 Task: Use the formula "MARGINOFERROR" in spreadsheet "Project portfolio".
Action: Mouse moved to (679, 102)
Screenshot: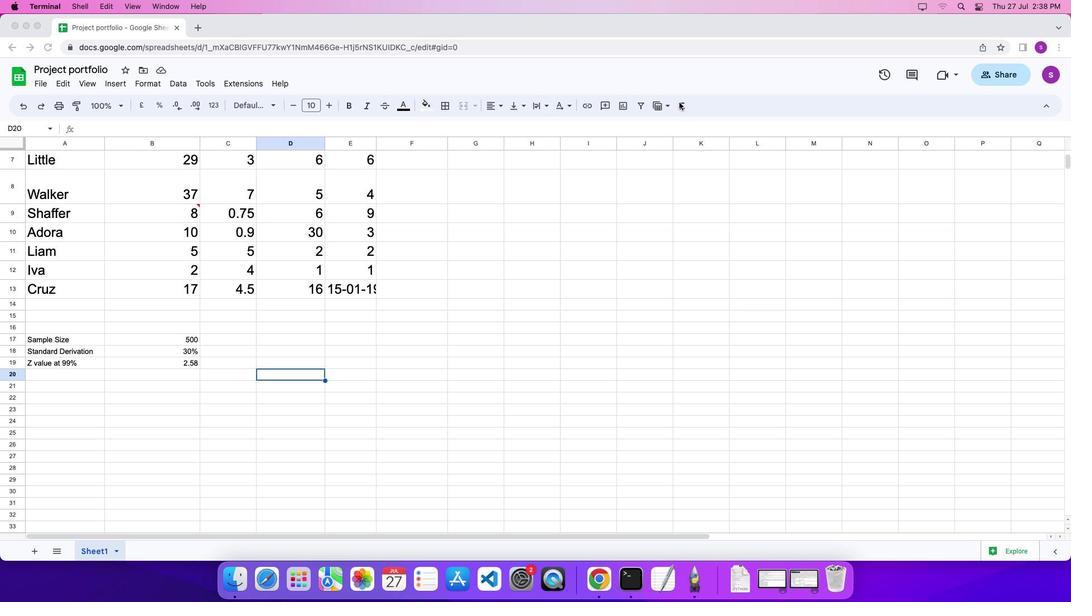 
Action: Mouse pressed left at (679, 102)
Screenshot: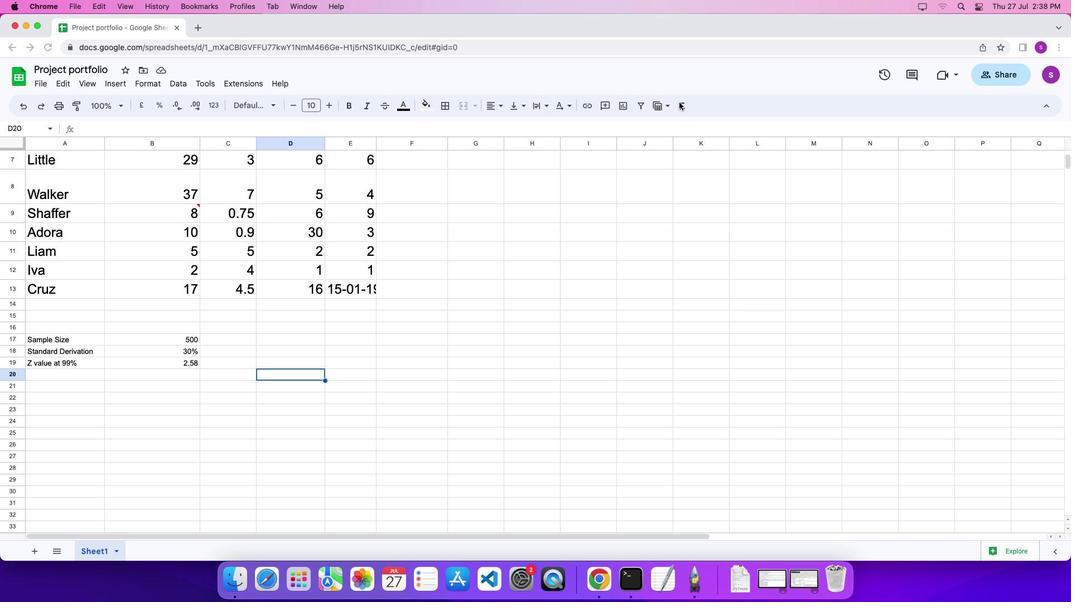 
Action: Mouse moved to (683, 106)
Screenshot: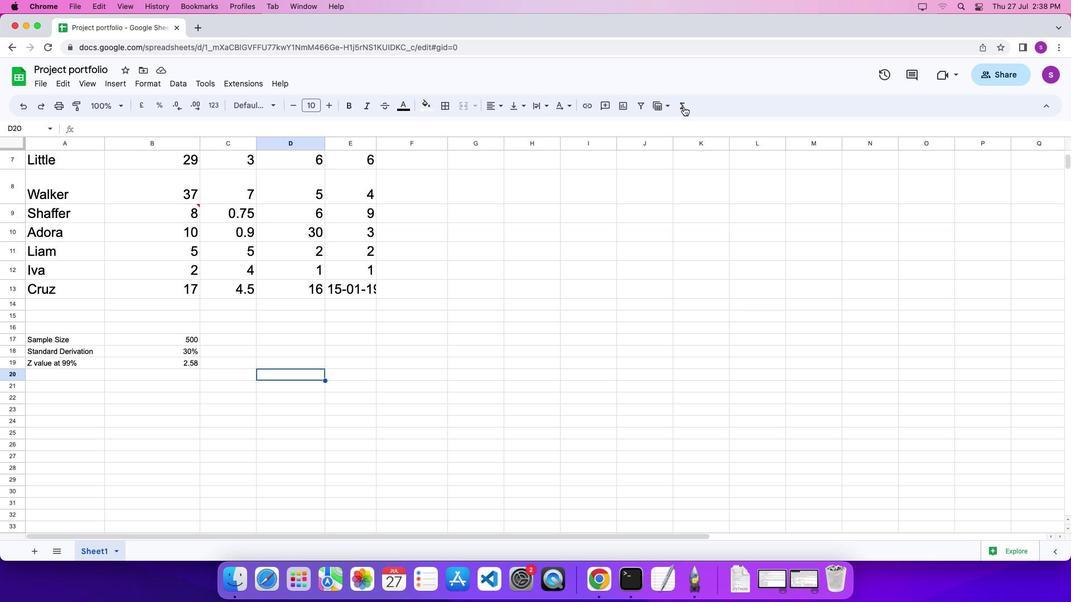 
Action: Mouse pressed left at (683, 106)
Screenshot: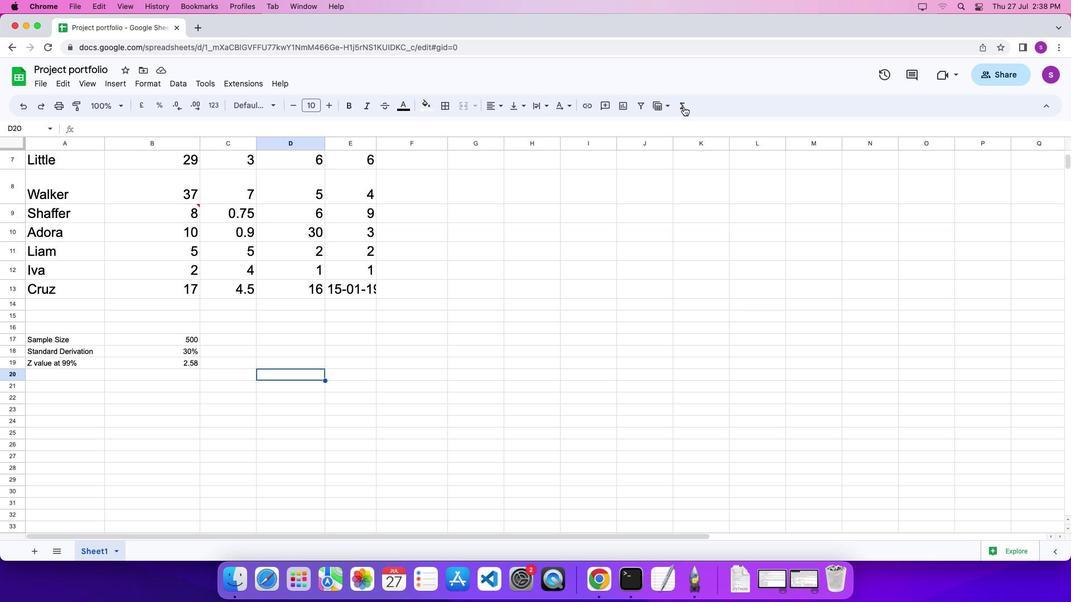 
Action: Mouse moved to (874, 405)
Screenshot: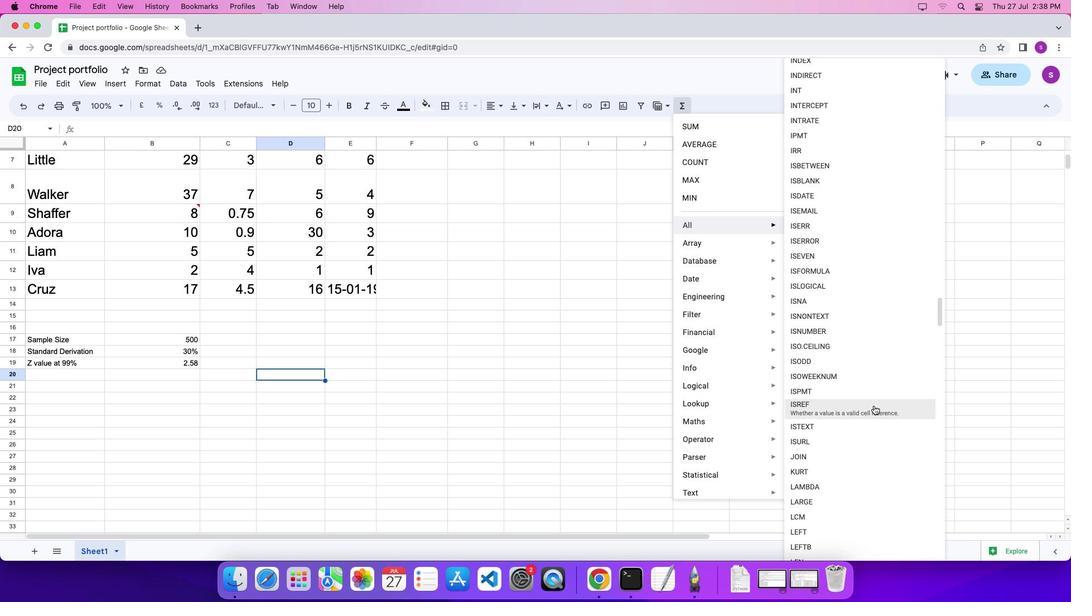 
Action: Mouse scrolled (874, 405) with delta (0, 0)
Screenshot: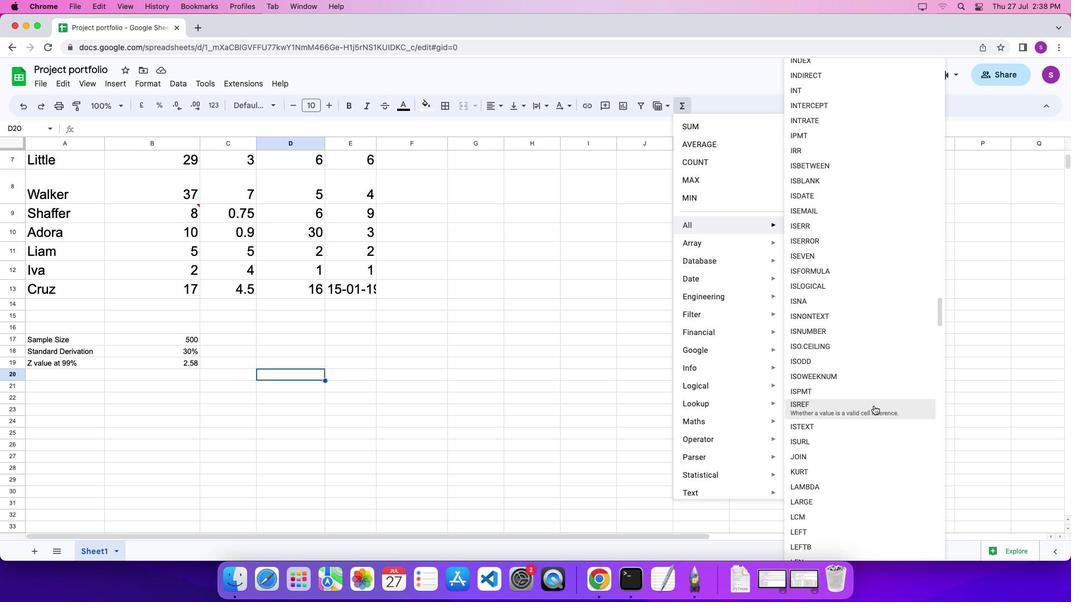 
Action: Mouse scrolled (874, 405) with delta (0, 0)
Screenshot: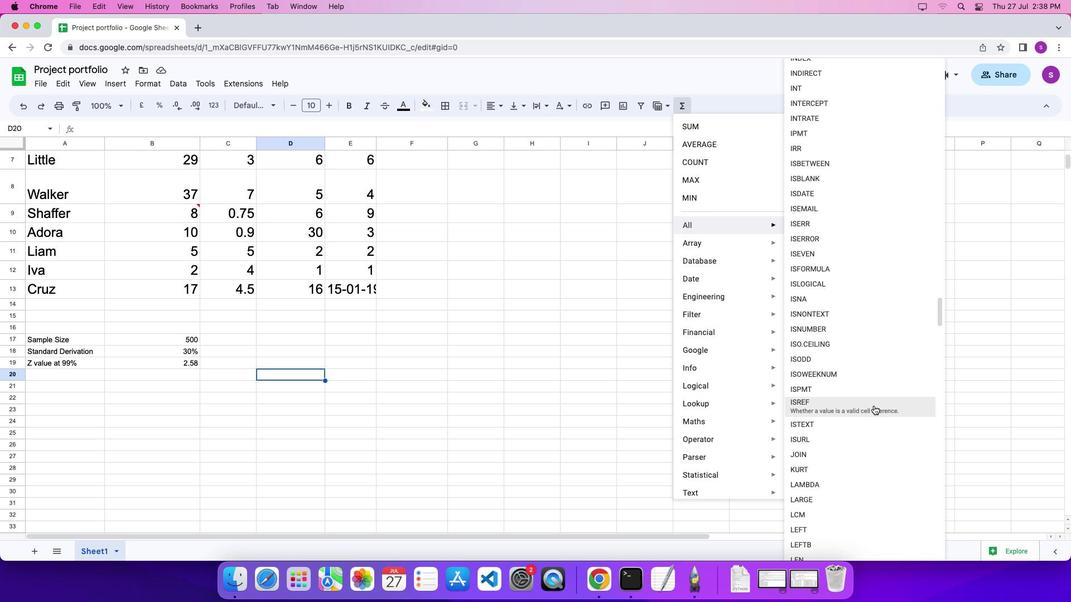 
Action: Mouse scrolled (874, 405) with delta (0, 0)
Screenshot: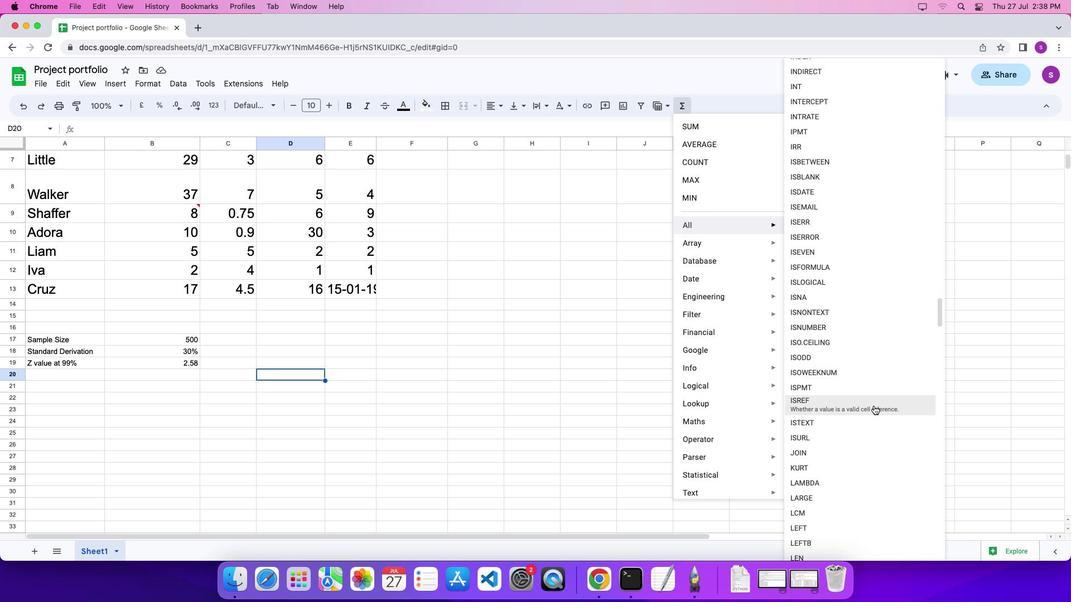 
Action: Mouse scrolled (874, 405) with delta (0, 0)
Screenshot: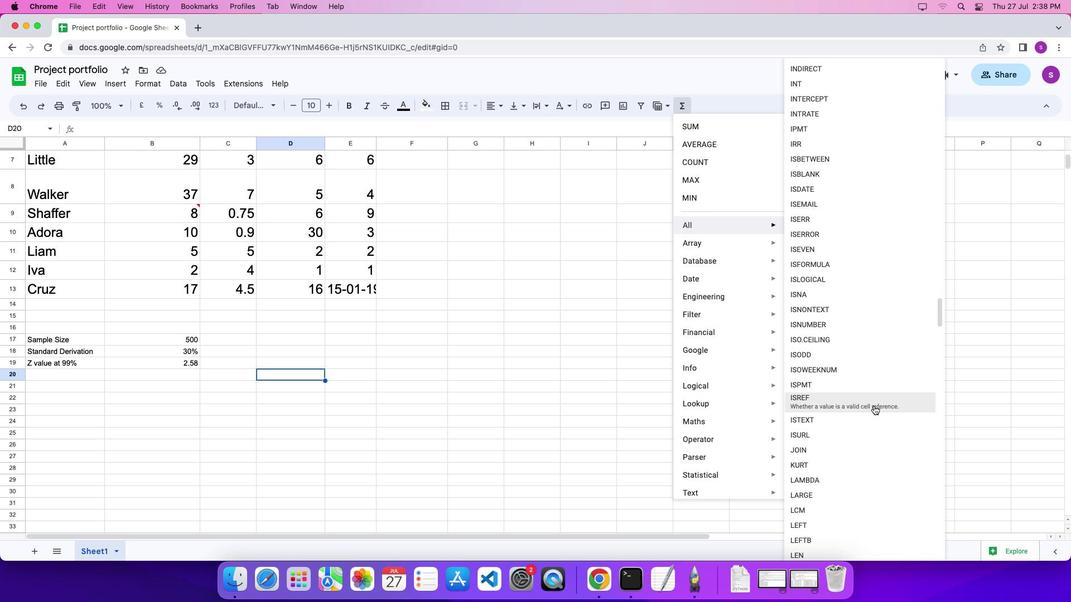 
Action: Mouse scrolled (874, 405) with delta (0, 0)
Screenshot: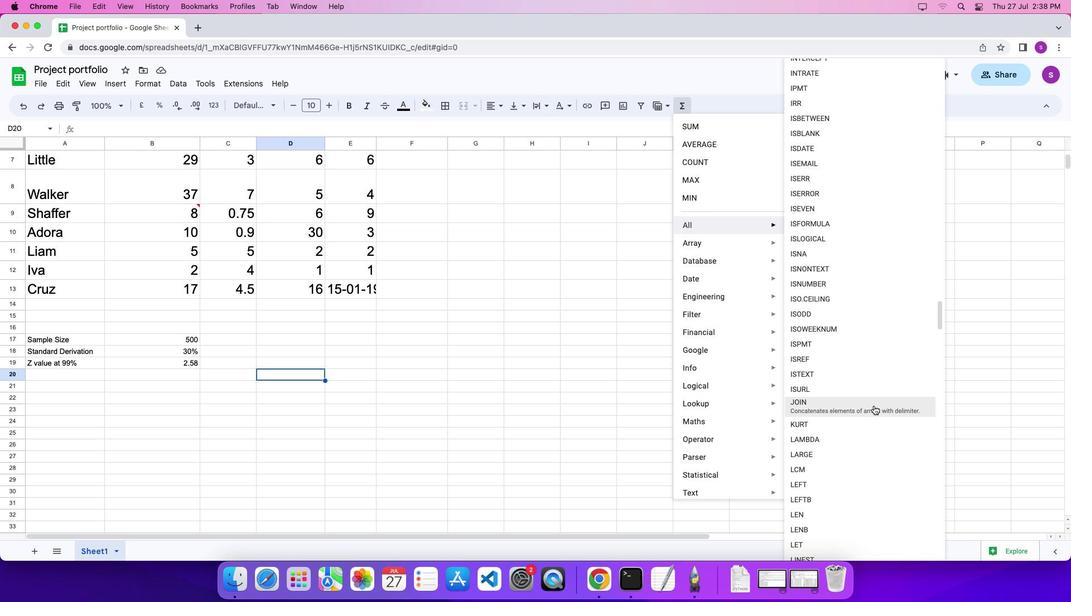 
Action: Mouse scrolled (874, 405) with delta (0, 0)
Screenshot: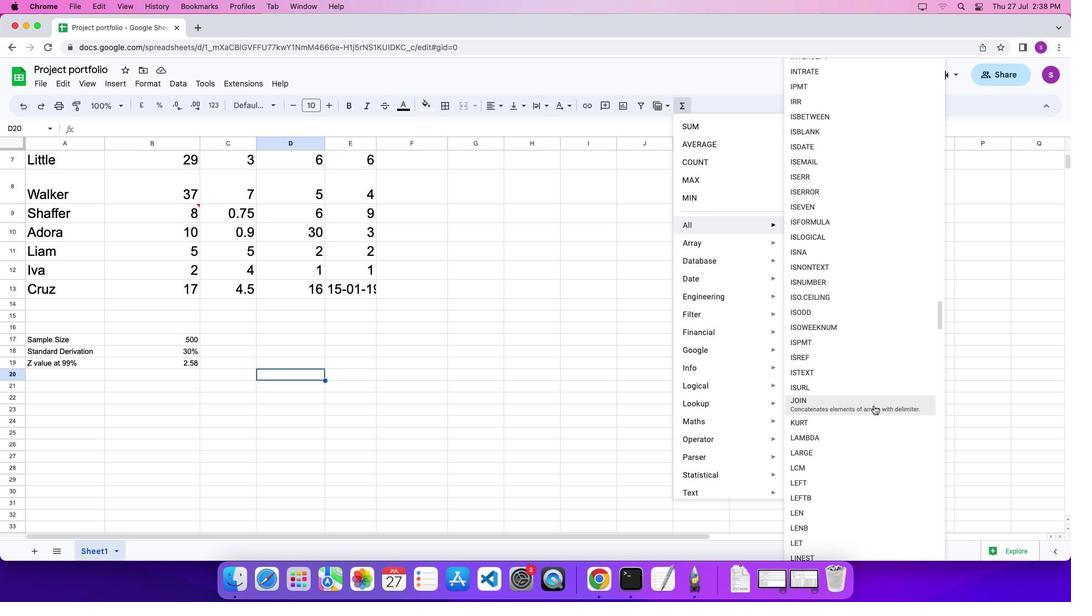 
Action: Mouse scrolled (874, 405) with delta (0, 0)
Screenshot: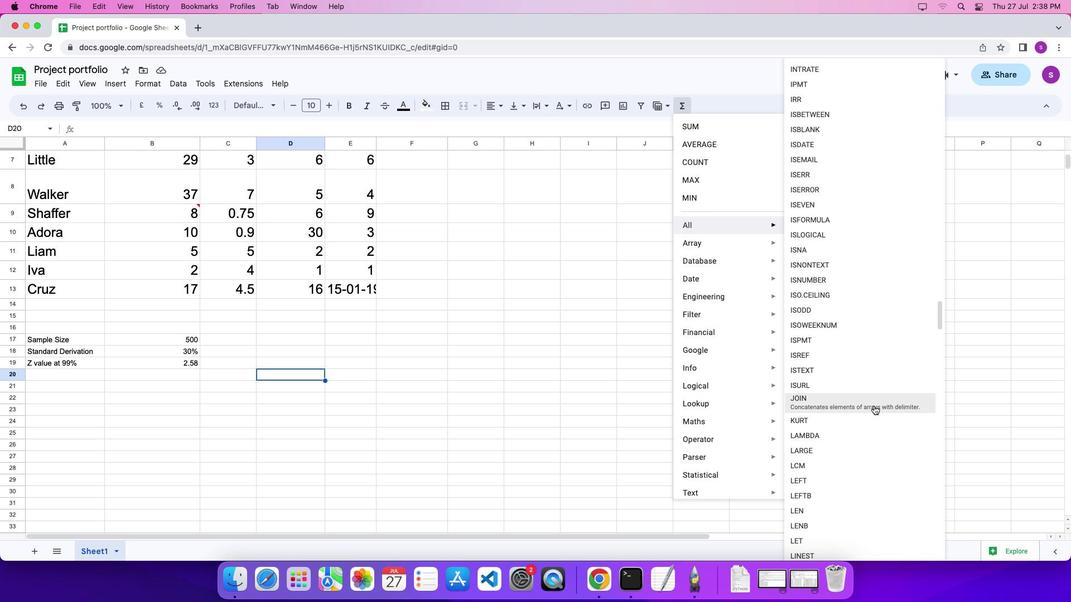 
Action: Mouse scrolled (874, 405) with delta (0, 0)
Screenshot: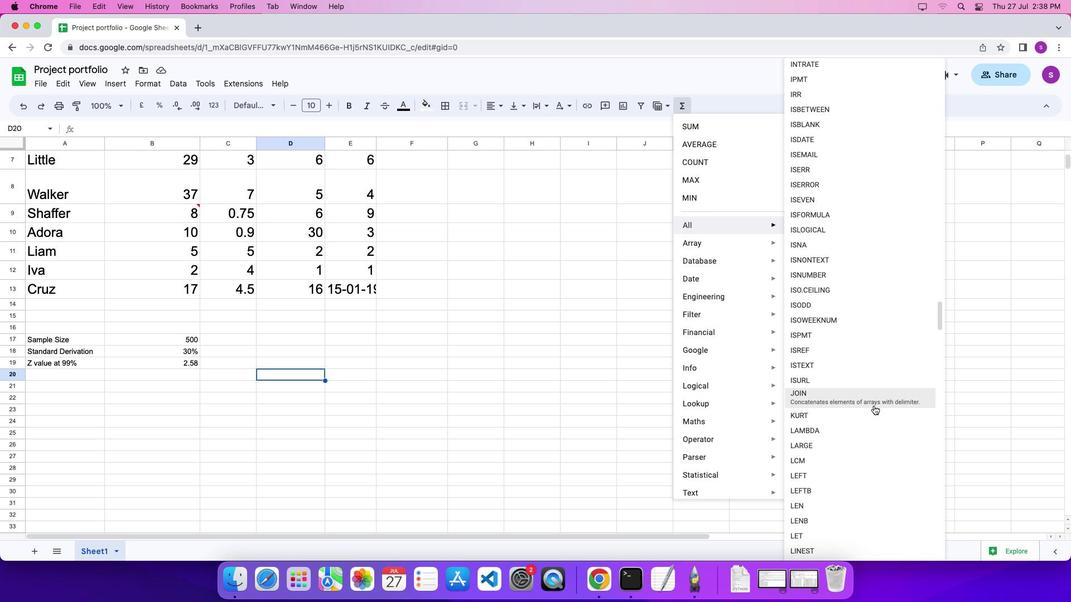 
Action: Mouse scrolled (874, 405) with delta (0, 0)
Screenshot: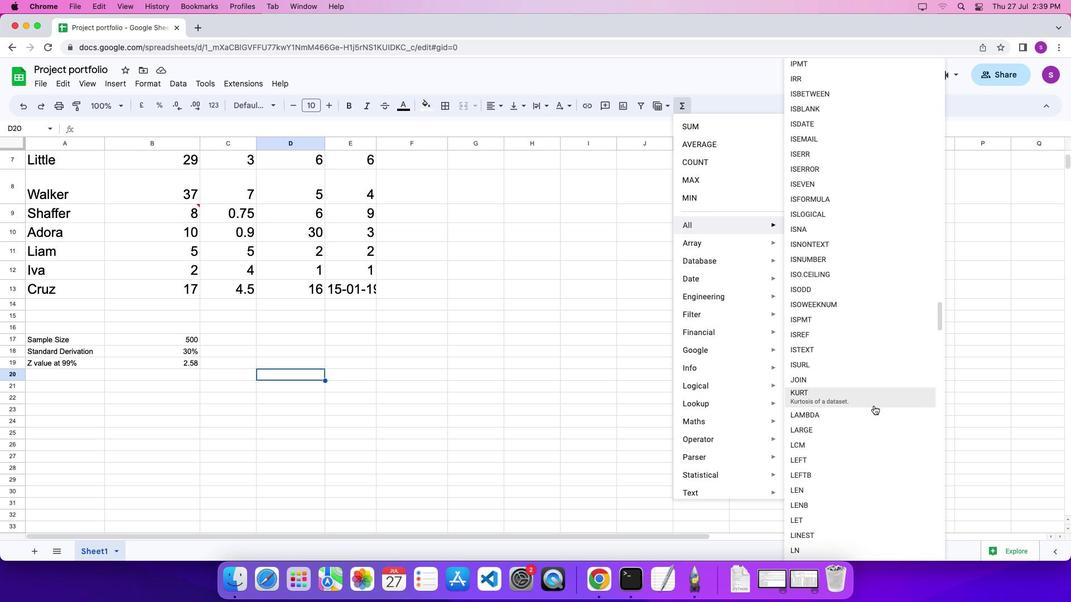 
Action: Mouse scrolled (874, 405) with delta (0, 0)
Screenshot: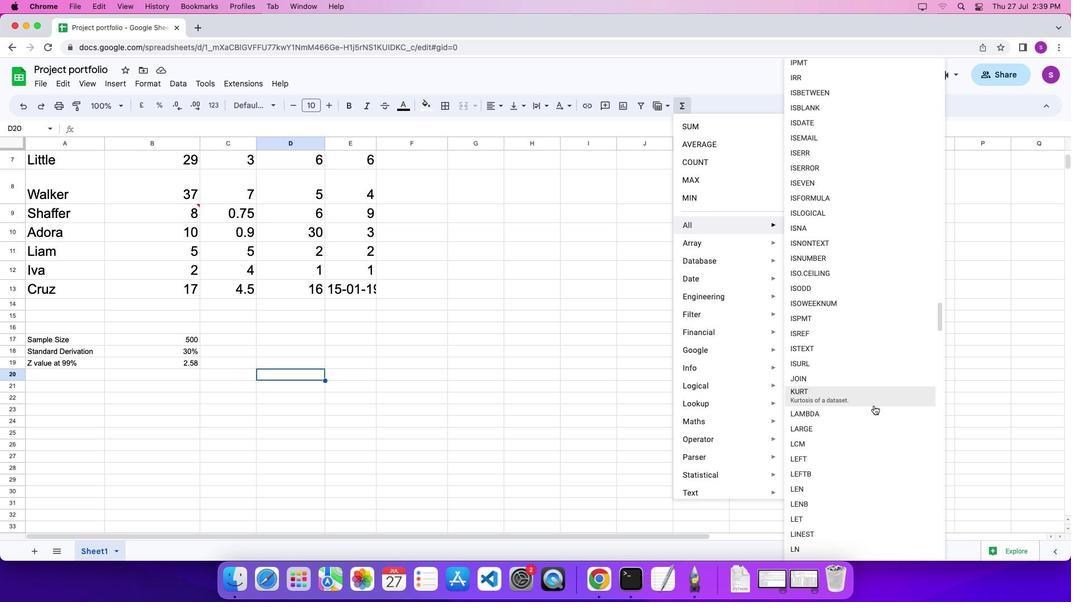 
Action: Mouse scrolled (874, 405) with delta (0, 0)
Screenshot: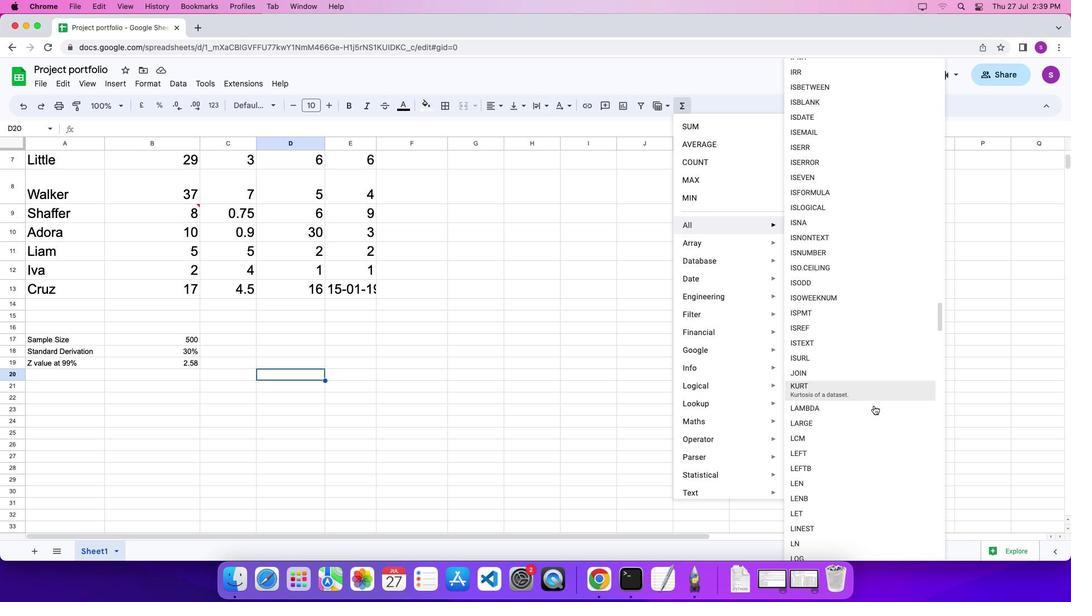 
Action: Mouse scrolled (874, 405) with delta (0, -1)
Screenshot: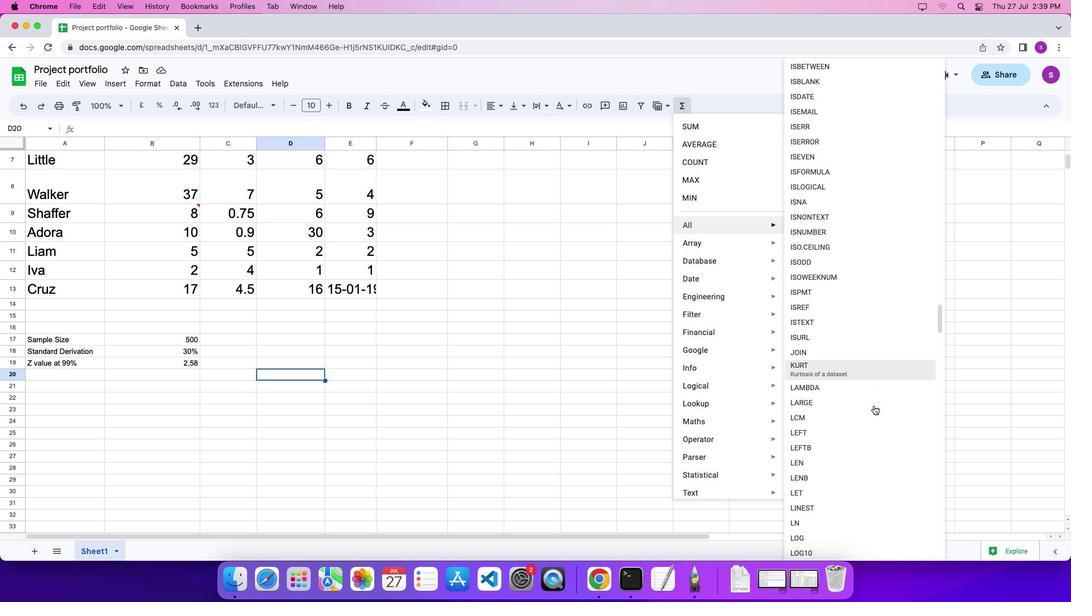 
Action: Mouse scrolled (874, 405) with delta (0, 0)
Screenshot: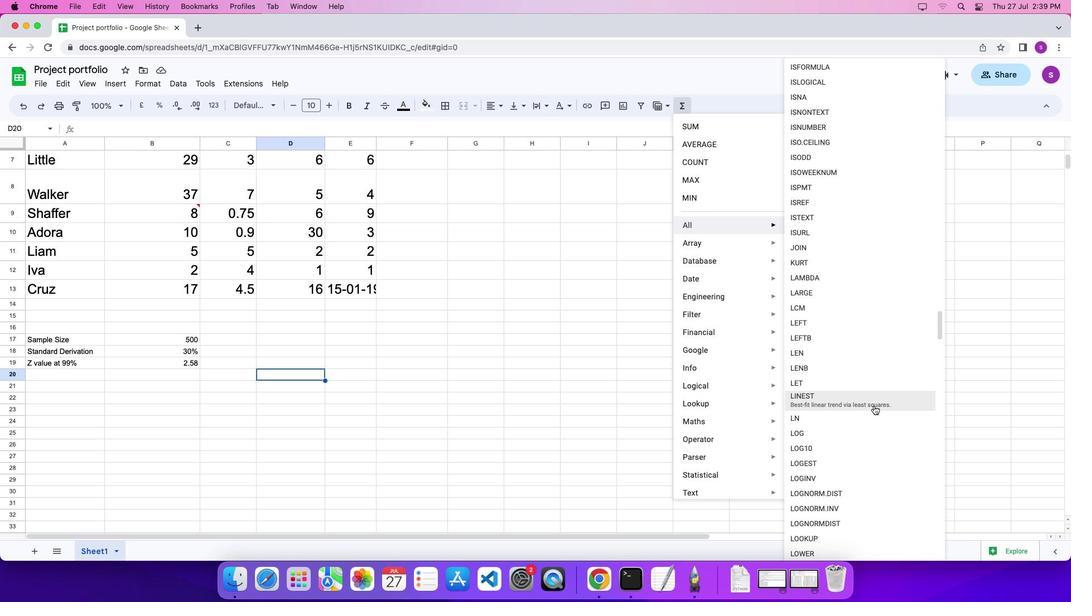 
Action: Mouse scrolled (874, 405) with delta (0, 0)
Screenshot: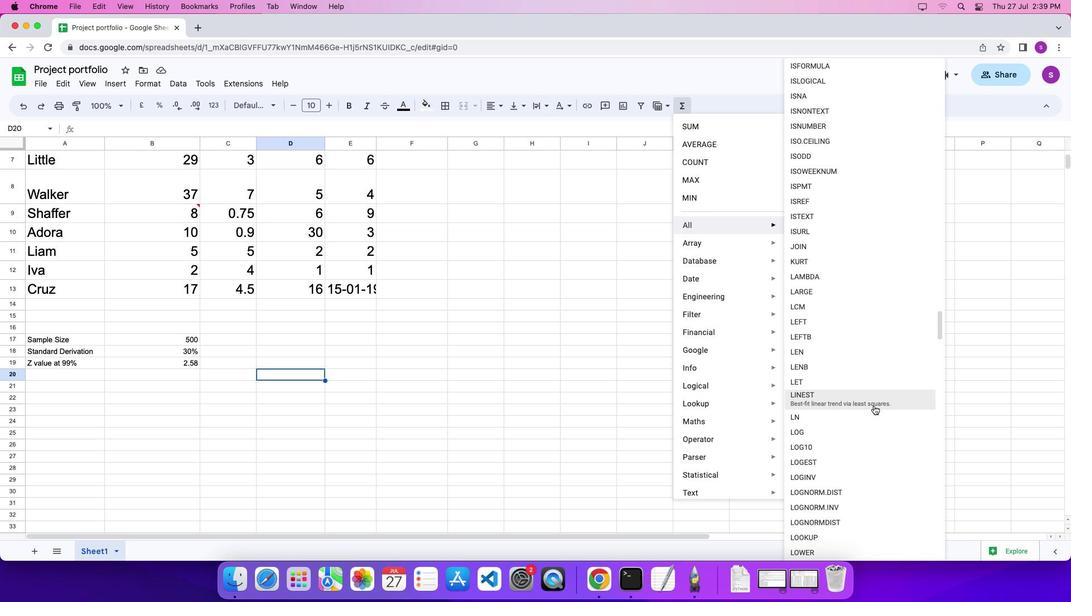 
Action: Mouse scrolled (874, 405) with delta (0, -1)
Screenshot: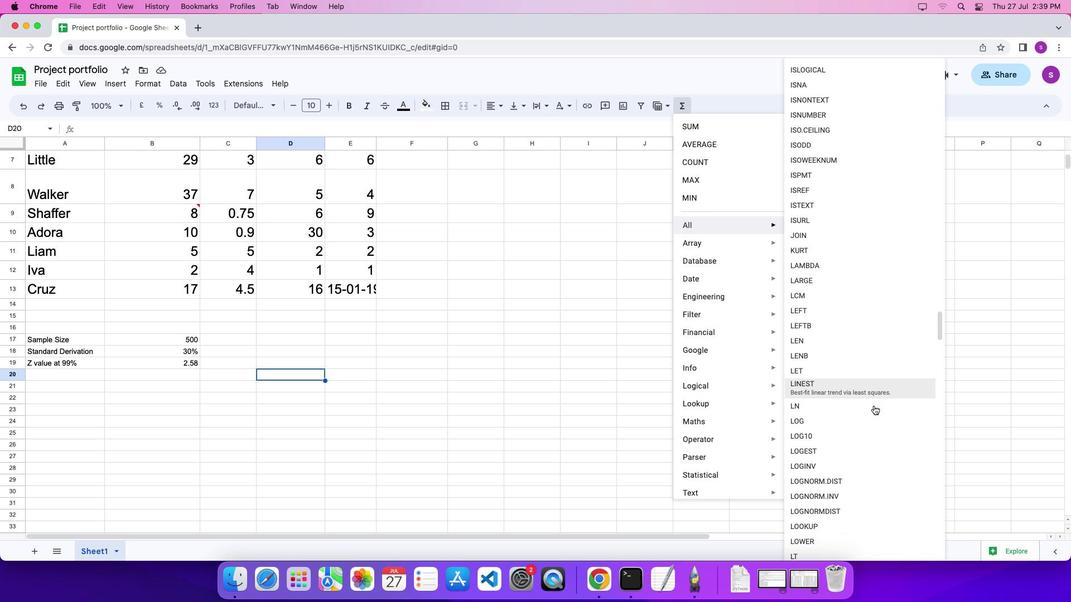 
Action: Mouse scrolled (874, 405) with delta (0, 0)
Screenshot: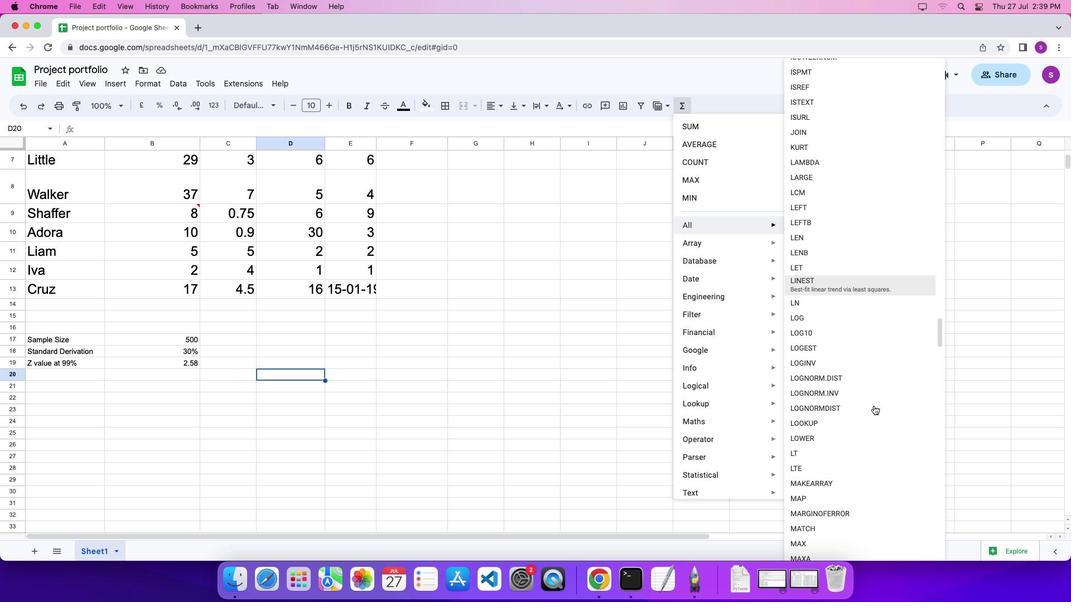 
Action: Mouse scrolled (874, 405) with delta (0, 0)
Screenshot: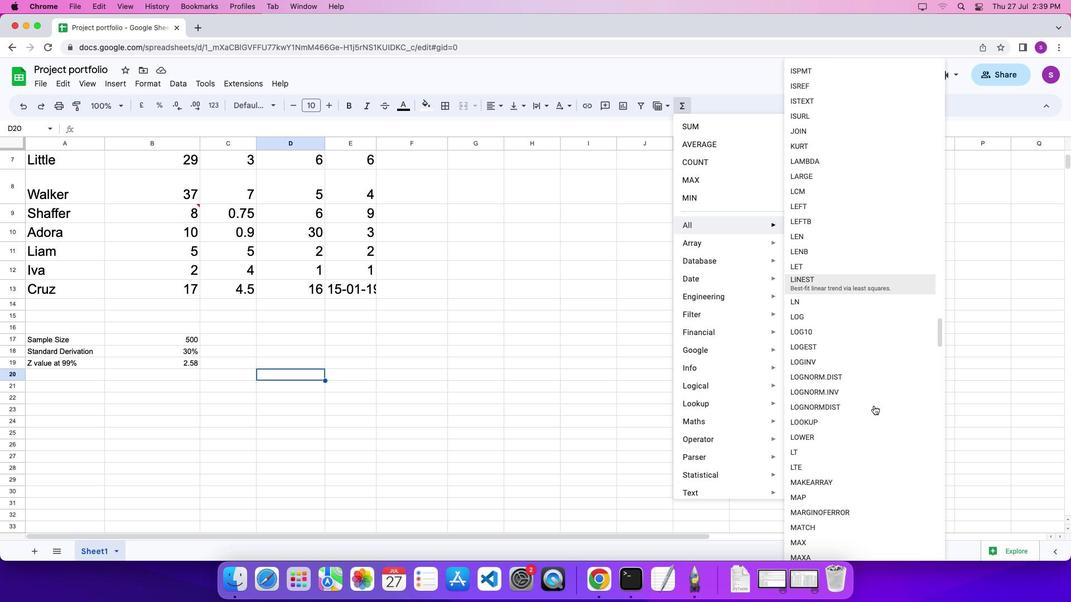 
Action: Mouse scrolled (874, 405) with delta (0, 0)
Screenshot: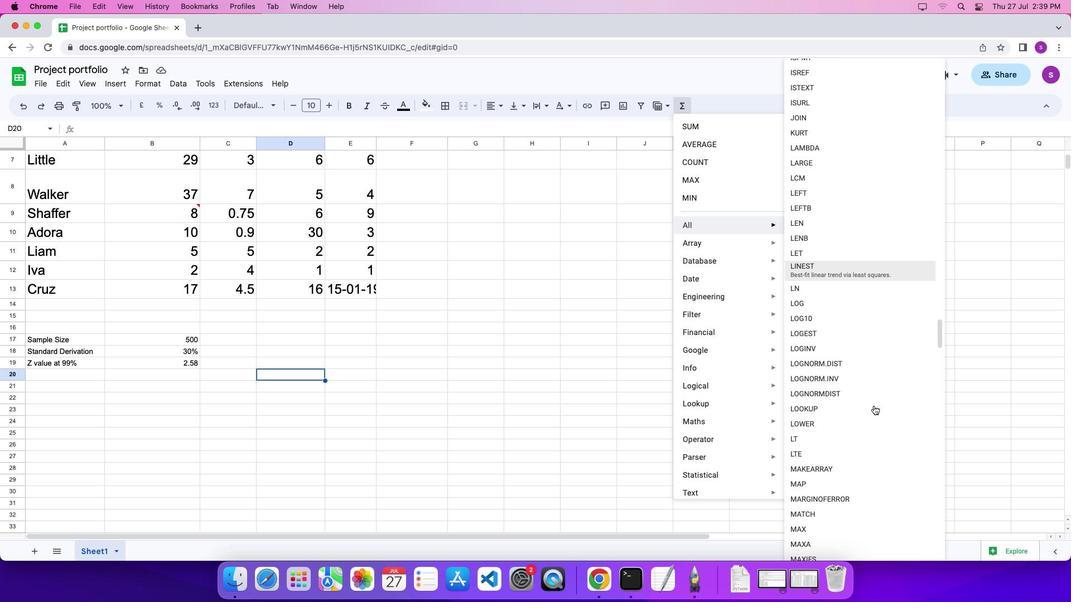 
Action: Mouse moved to (865, 461)
Screenshot: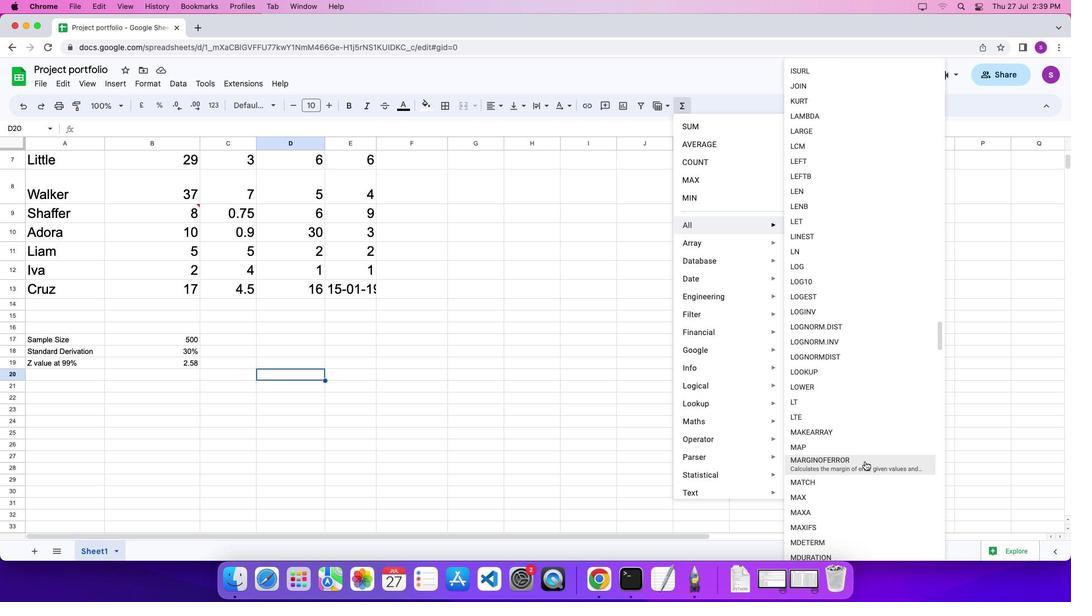 
Action: Mouse pressed left at (865, 461)
Screenshot: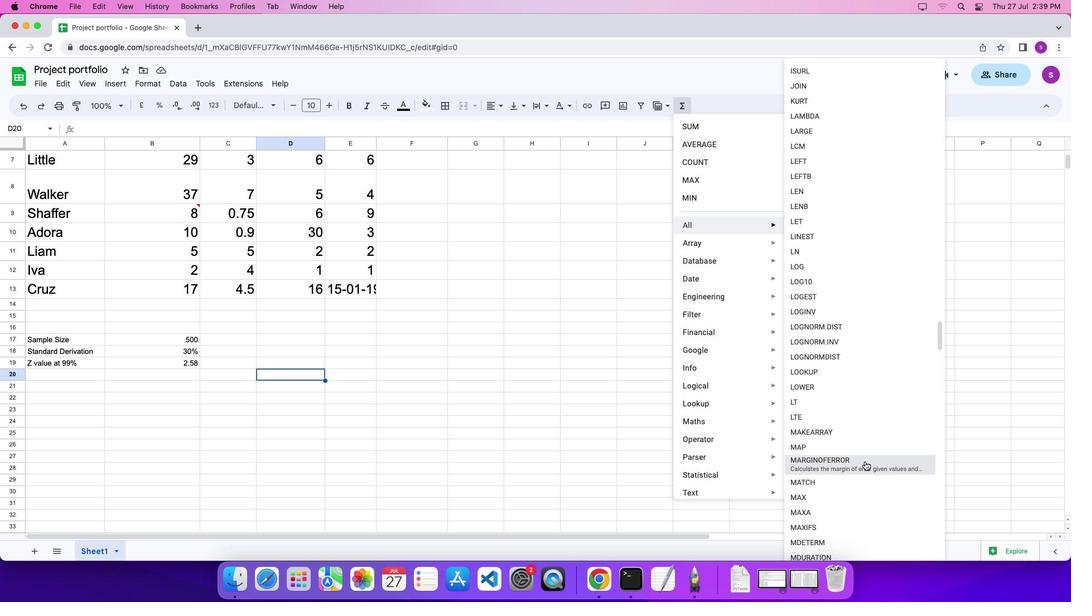 
Action: Mouse moved to (194, 337)
Screenshot: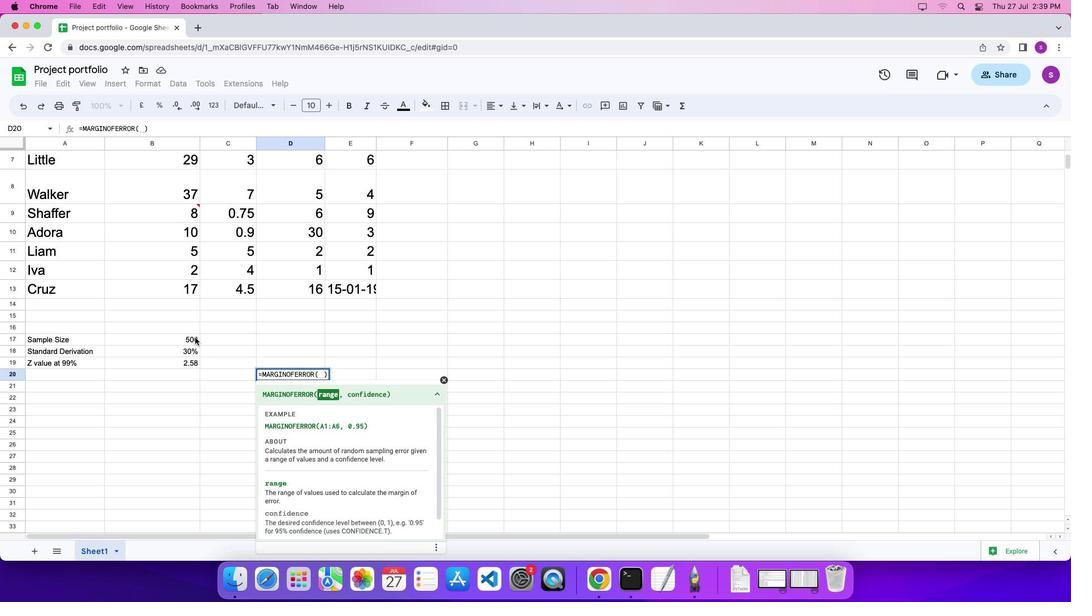 
Action: Mouse pressed left at (194, 337)
Screenshot: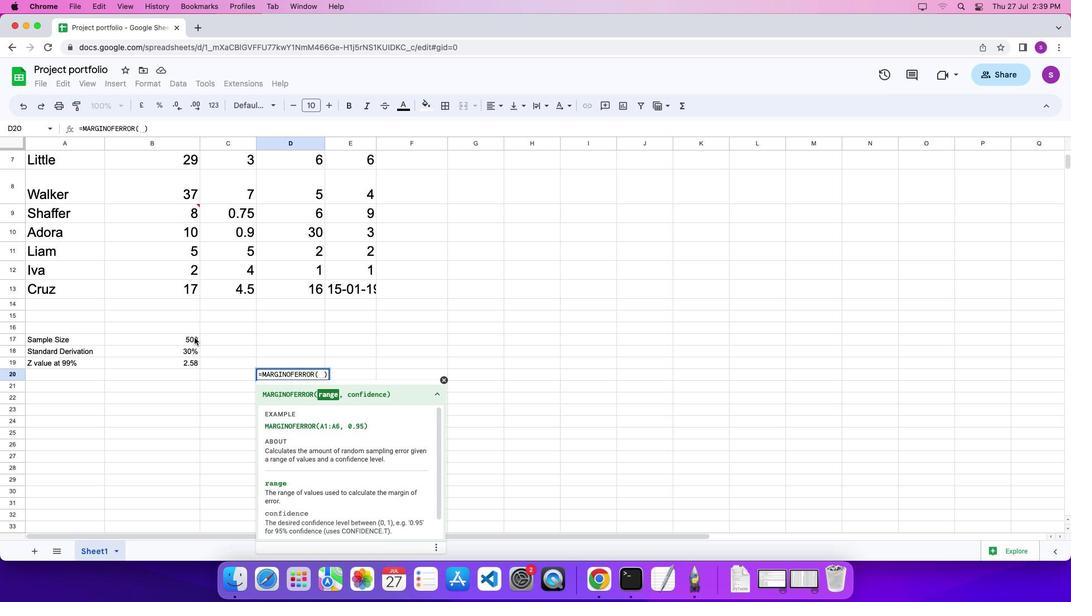 
Action: Mouse moved to (191, 365)
Screenshot: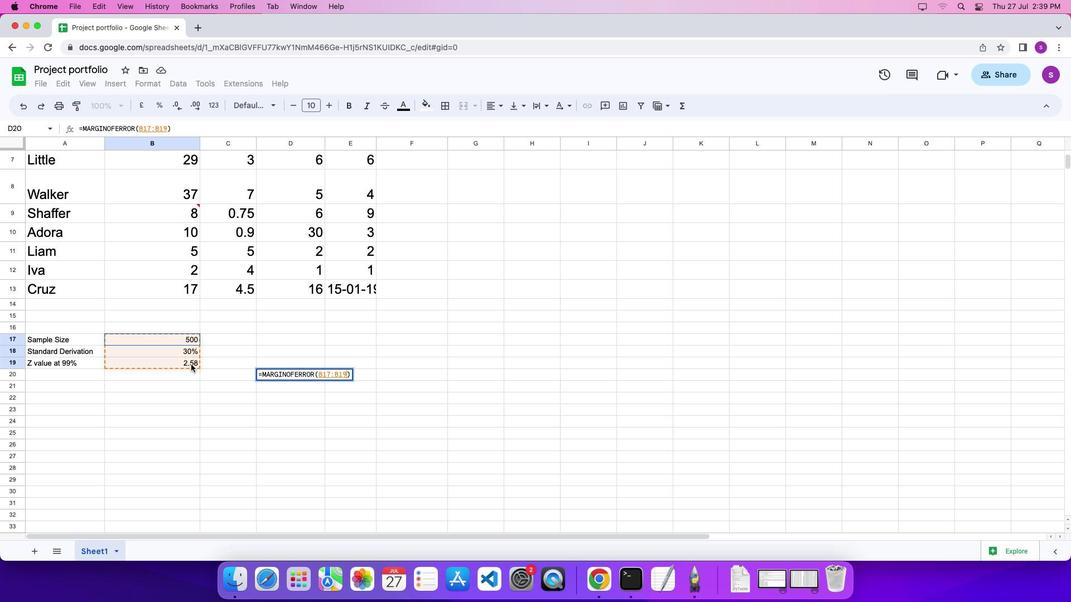 
Action: Key pressed ',''0''.''9''5''\x03'
Screenshot: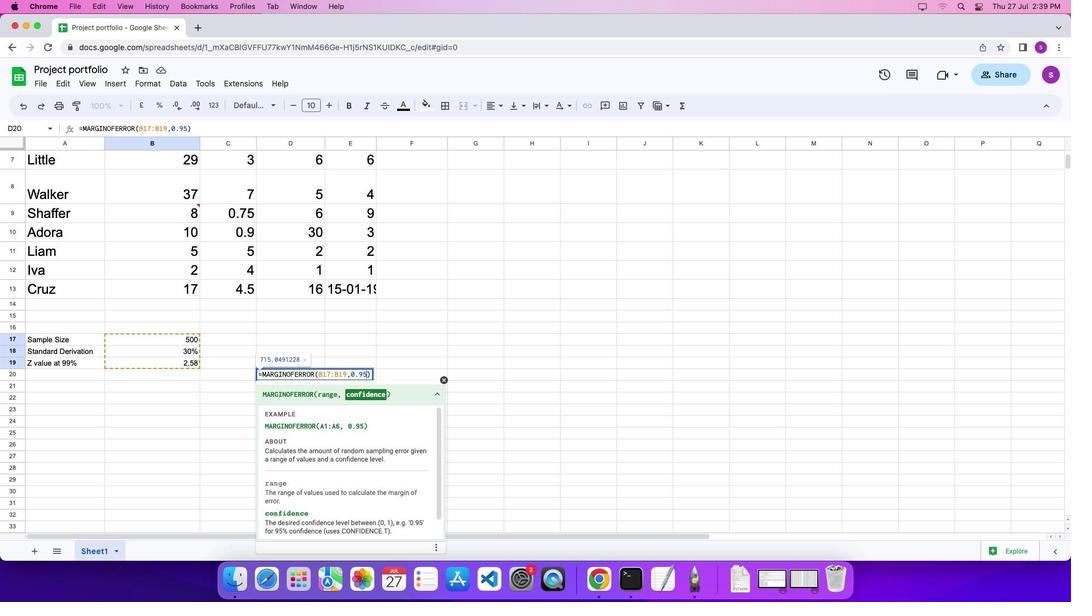 
